 Task: Open Card Card0000000028 in Board Board0000000007 in Workspace WS0000000003 in Trello. Add Member Carxxstreet791@gmail.com to Card Card0000000028 in Board Board0000000007 in Workspace WS0000000003 in Trello. Add Red Label titled Label0000000028 to Card Card0000000028 in Board Board0000000007 in Workspace WS0000000003 in Trello. Add Checklist CL0000000028 to Card Card0000000028 in Board Board0000000007 in Workspace WS0000000003 in Trello. Add Dates with Start Date as Jul 01 2023 and Due Date as Jul 31 2023 to Card Card0000000028 in Board Board0000000007 in Workspace WS0000000003 in Trello
Action: Mouse moved to (563, 98)
Screenshot: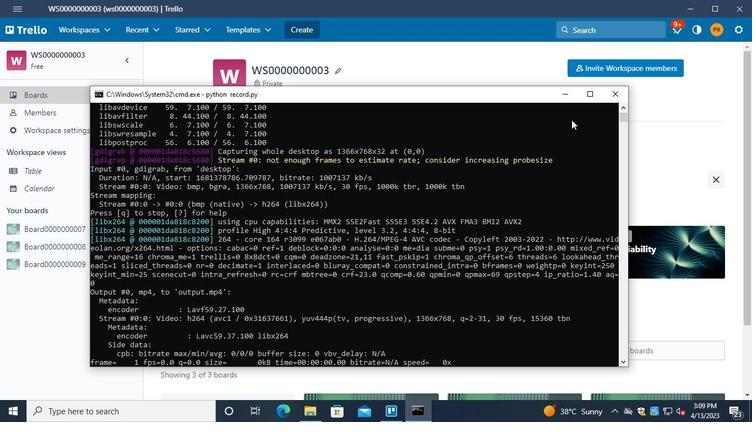 
Action: Mouse pressed left at (563, 98)
Screenshot: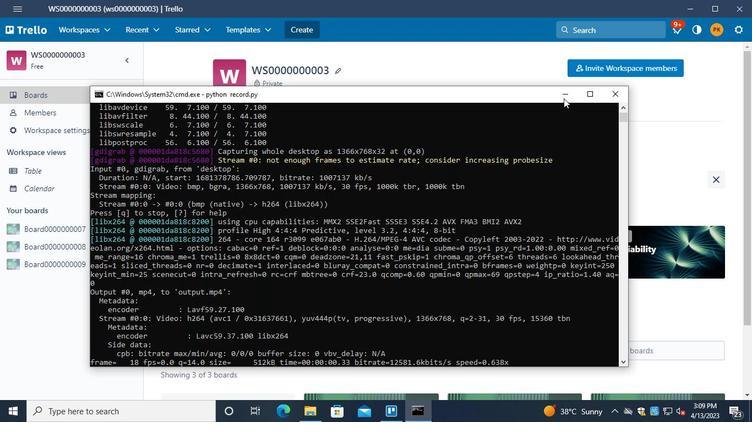 
Action: Mouse moved to (78, 226)
Screenshot: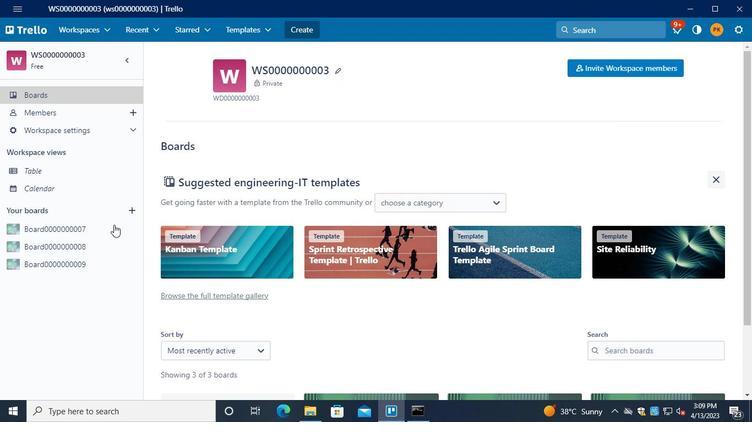 
Action: Mouse pressed left at (78, 226)
Screenshot: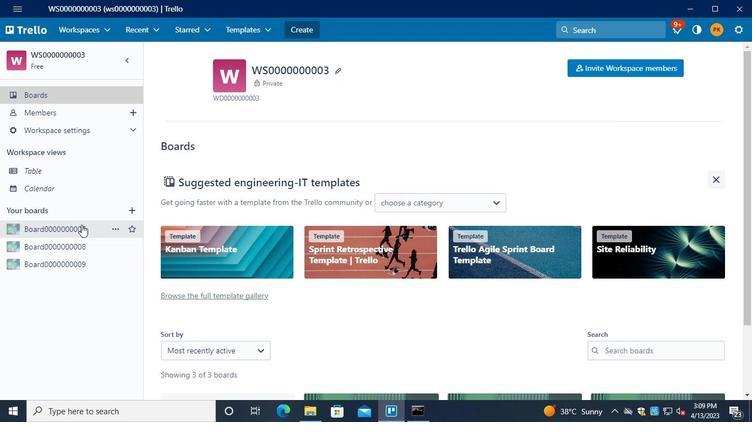 
Action: Mouse moved to (204, 355)
Screenshot: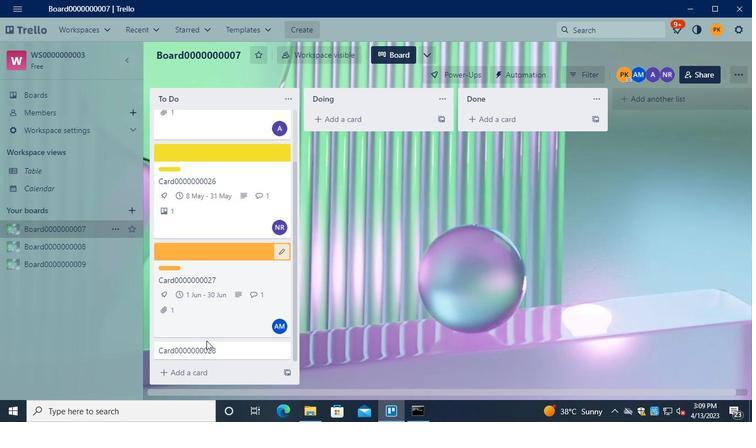 
Action: Mouse pressed left at (204, 355)
Screenshot: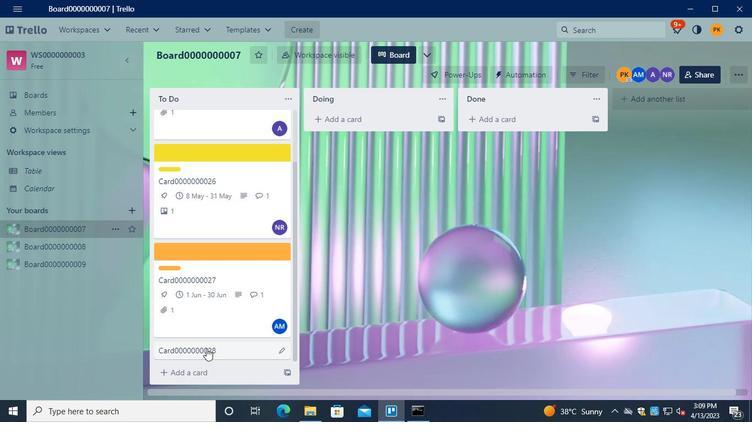 
Action: Mouse moved to (526, 138)
Screenshot: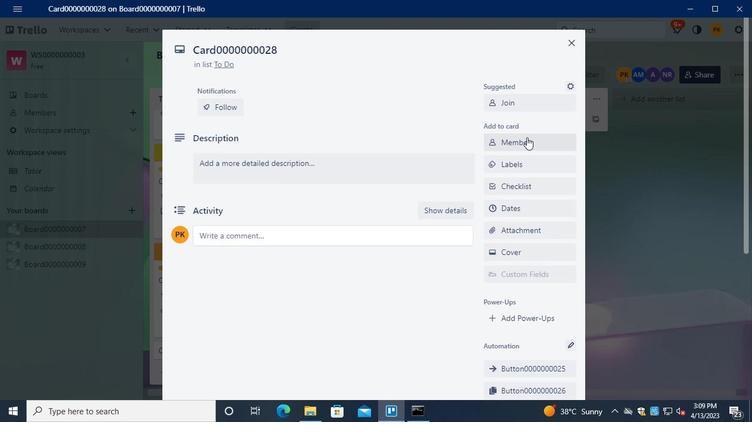 
Action: Mouse pressed left at (526, 138)
Screenshot: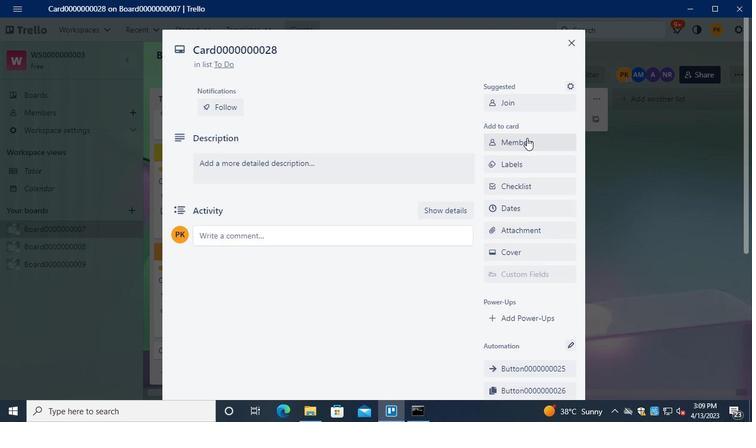 
Action: Mouse moved to (535, 194)
Screenshot: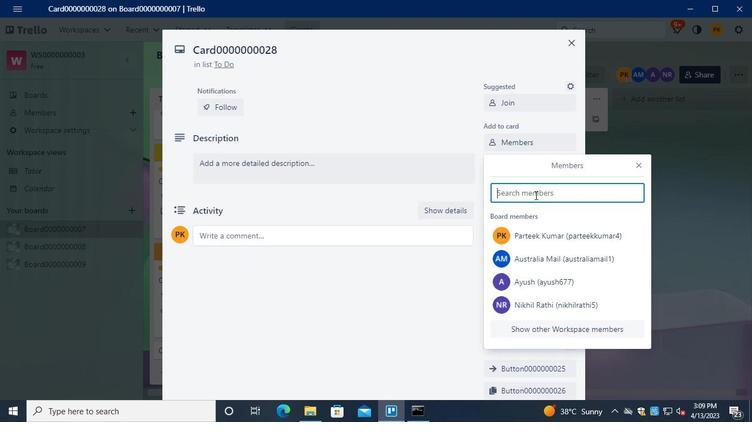 
Action: Keyboard Key.shift
Screenshot: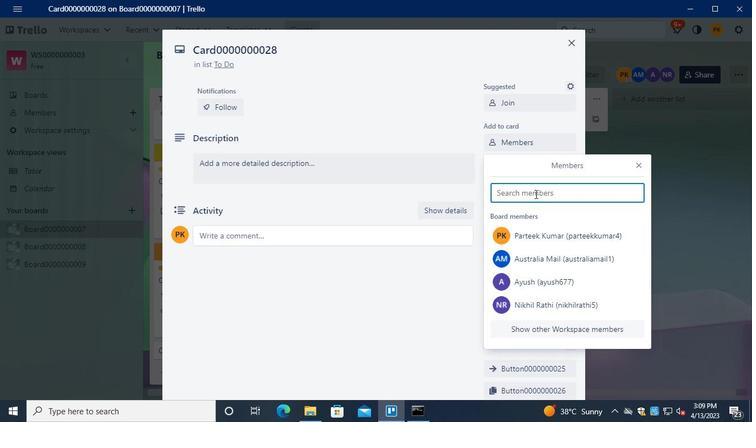 
Action: Keyboard C
Screenshot: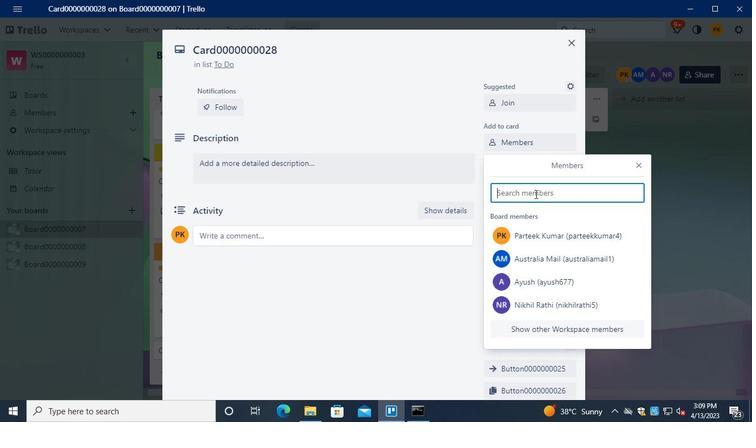 
Action: Keyboard a
Screenshot: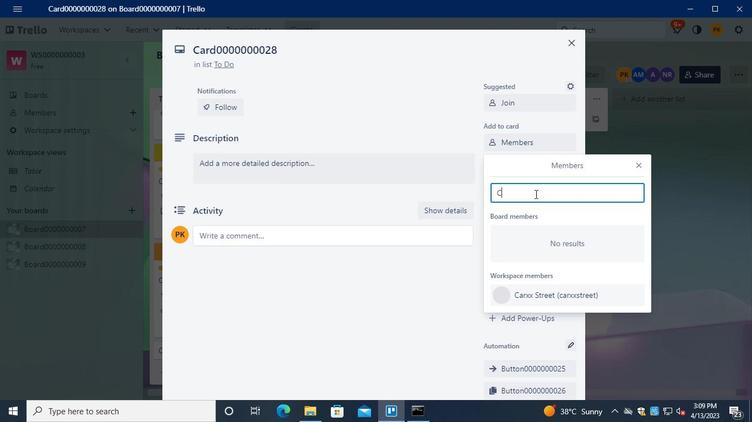 
Action: Keyboard r
Screenshot: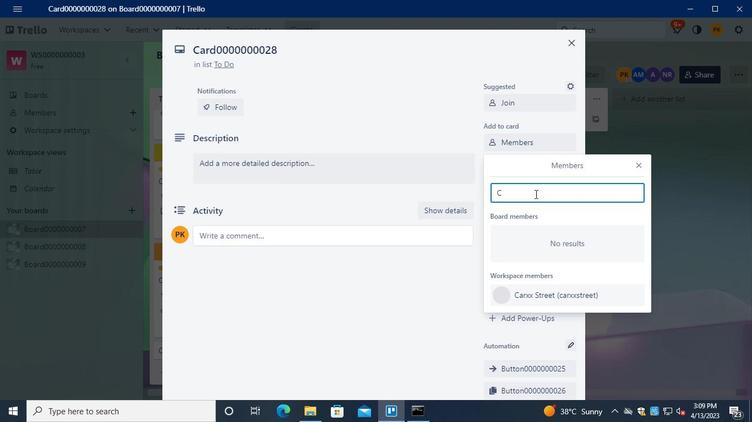 
Action: Mouse moved to (571, 300)
Screenshot: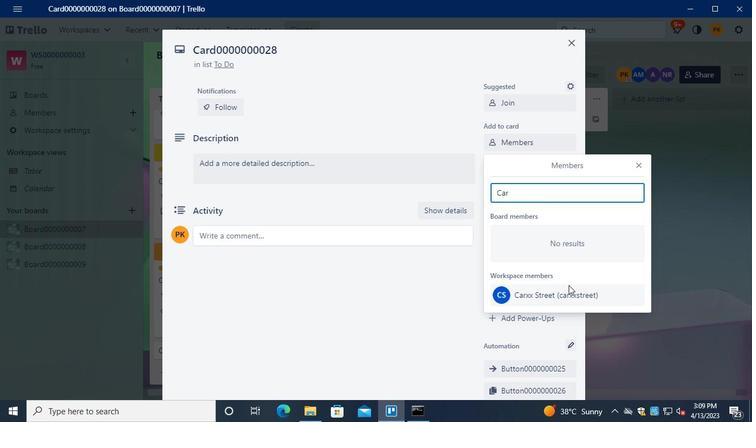 
Action: Mouse pressed left at (571, 300)
Screenshot: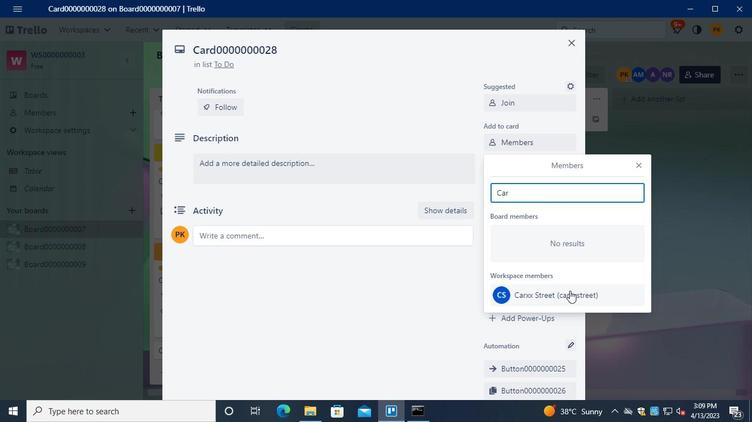 
Action: Mouse moved to (637, 166)
Screenshot: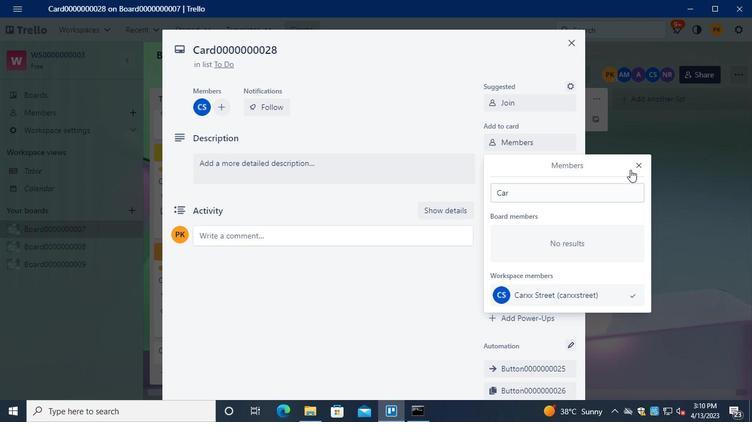 
Action: Mouse pressed left at (637, 166)
Screenshot: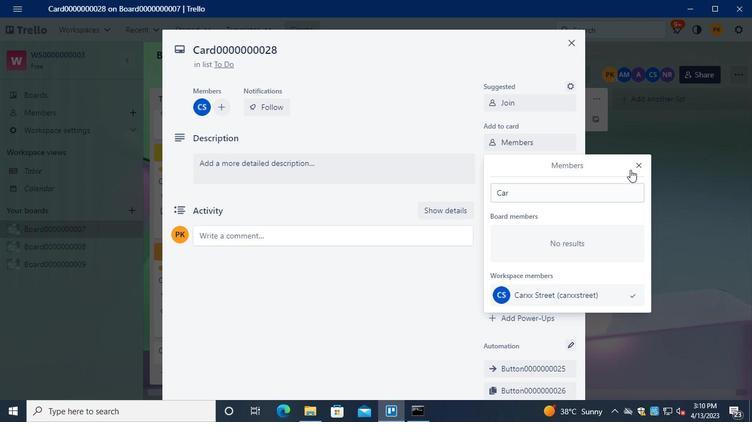 
Action: Mouse moved to (519, 164)
Screenshot: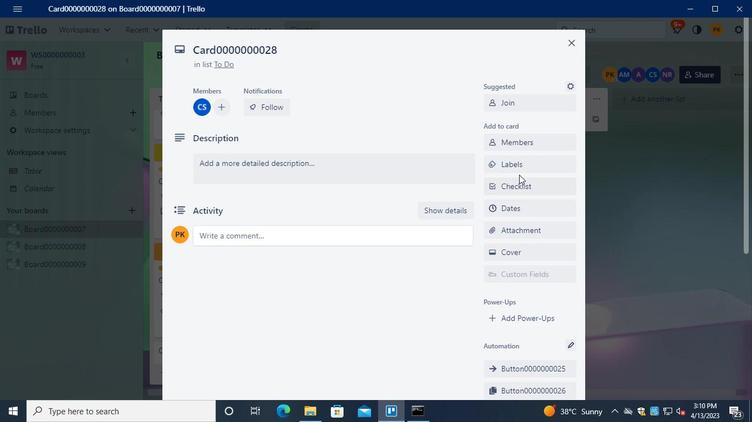 
Action: Mouse pressed left at (519, 164)
Screenshot: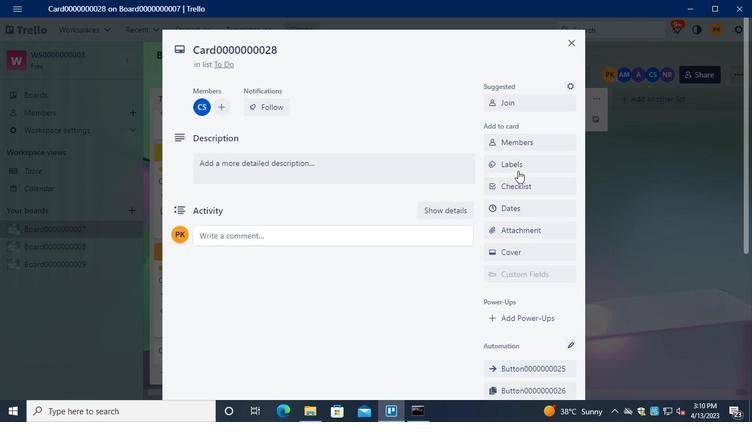 
Action: Mouse moved to (560, 304)
Screenshot: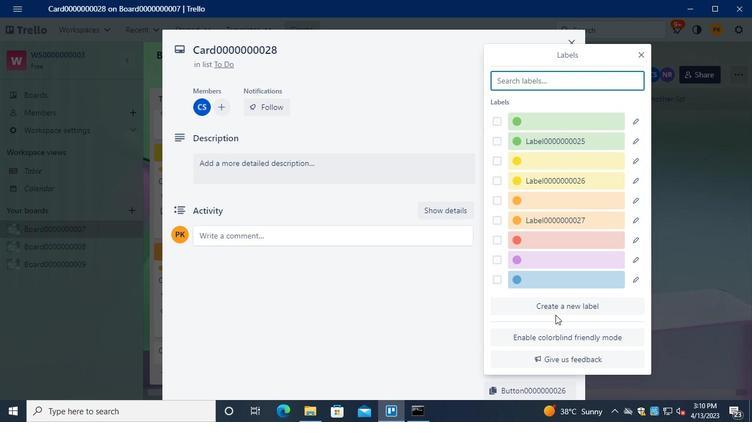 
Action: Mouse pressed left at (560, 304)
Screenshot: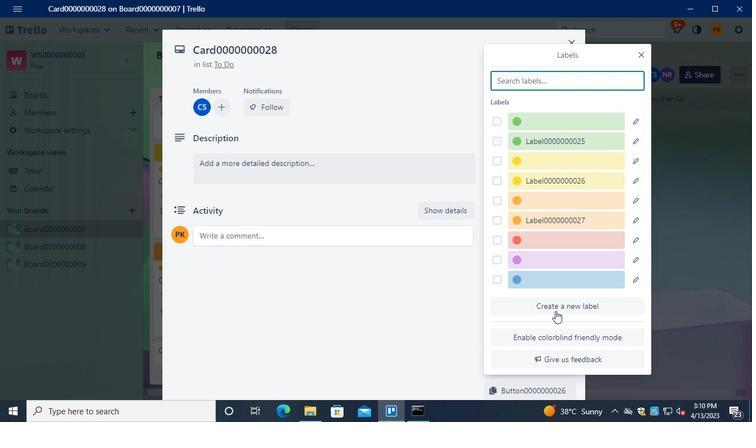 
Action: Mouse moved to (544, 151)
Screenshot: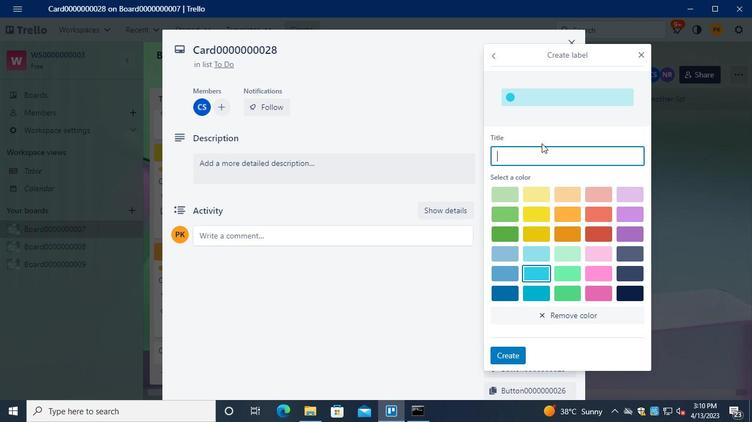 
Action: Keyboard Key.shift
Screenshot: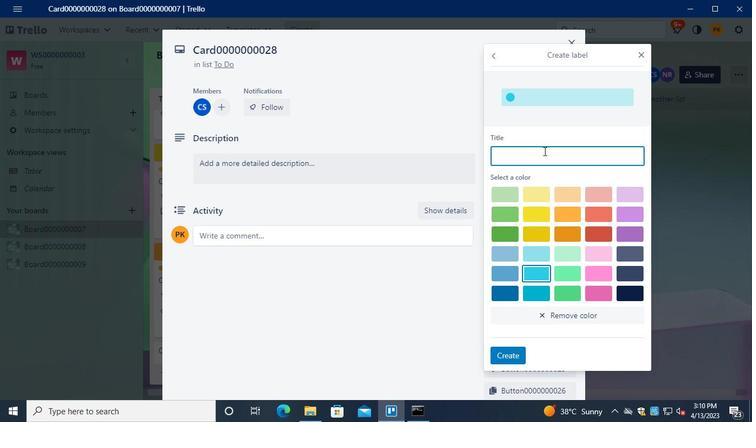 
Action: Keyboard L
Screenshot: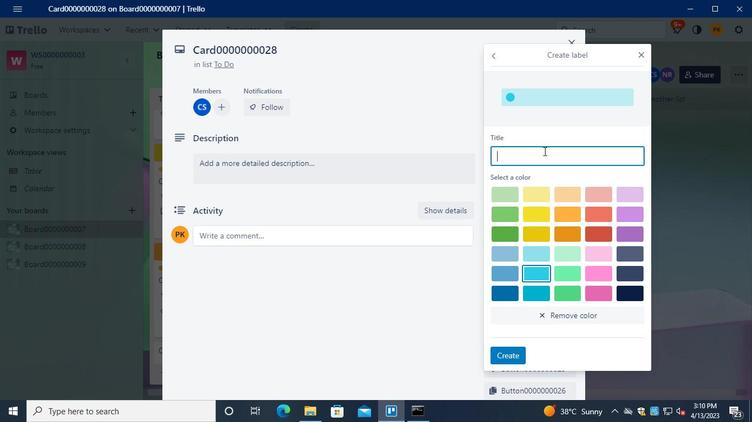 
Action: Keyboard a
Screenshot: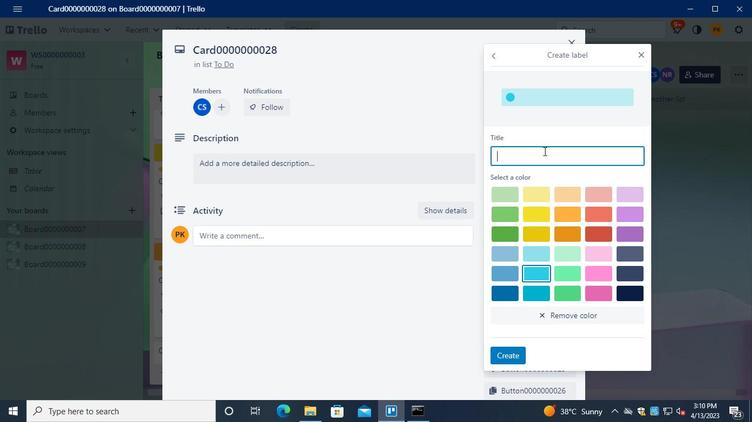 
Action: Keyboard b
Screenshot: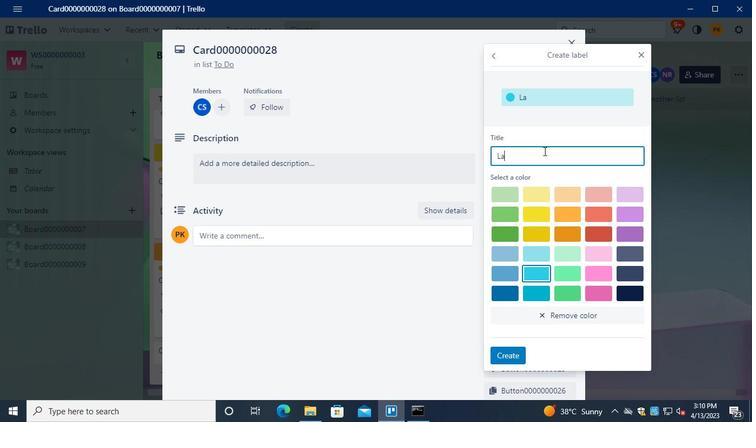 
Action: Keyboard e
Screenshot: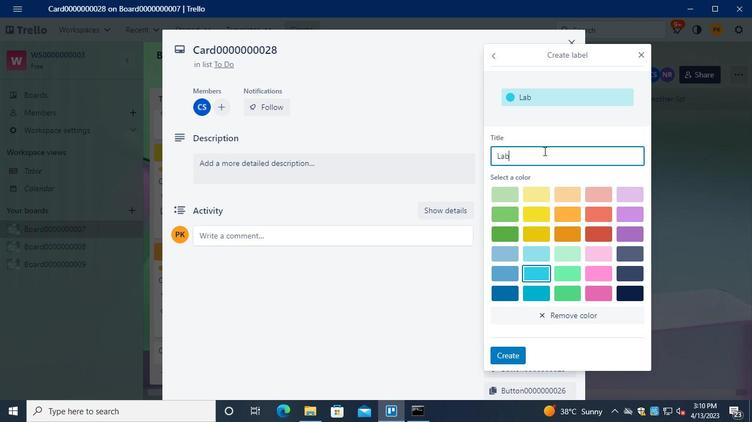 
Action: Keyboard l
Screenshot: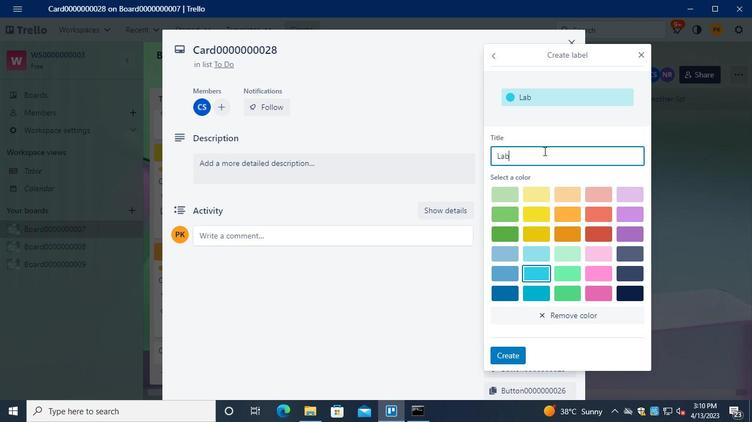 
Action: Keyboard <96>
Screenshot: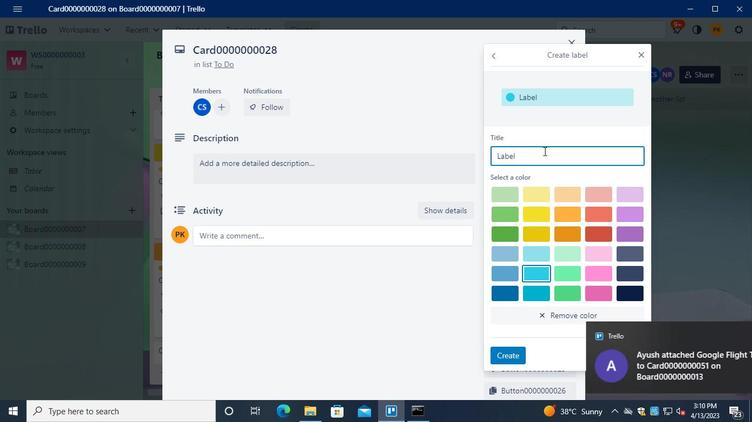 
Action: Keyboard <96>
Screenshot: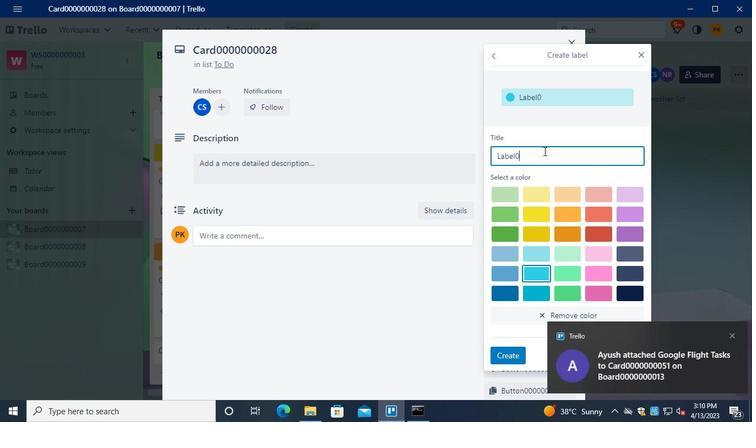 
Action: Keyboard <96>
Screenshot: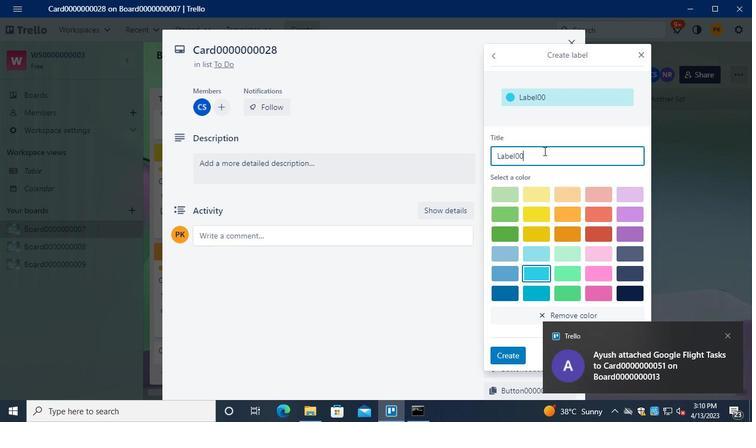
Action: Keyboard <96>
Screenshot: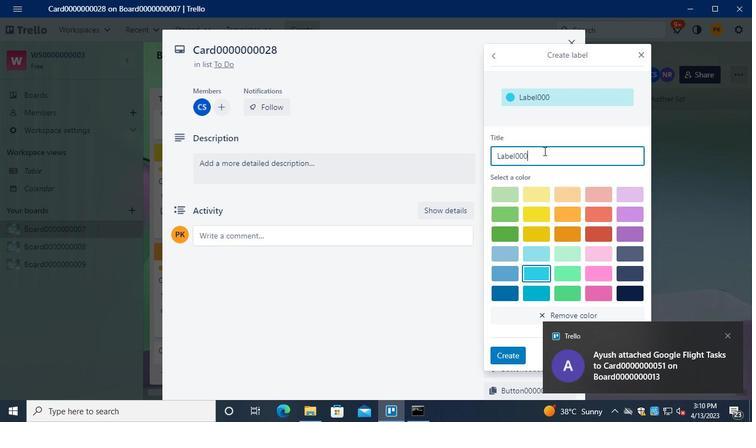 
Action: Keyboard <96>
Screenshot: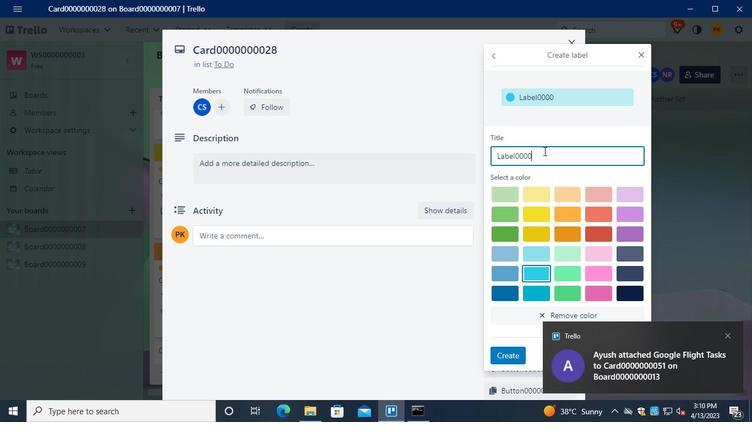 
Action: Keyboard <96>
Screenshot: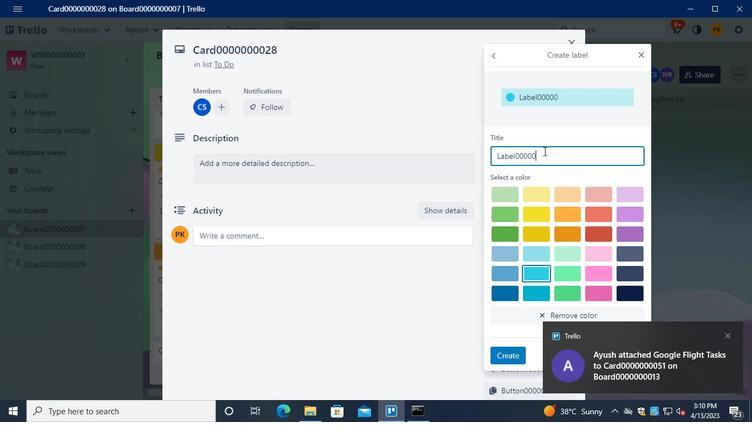 
Action: Keyboard <96>
Screenshot: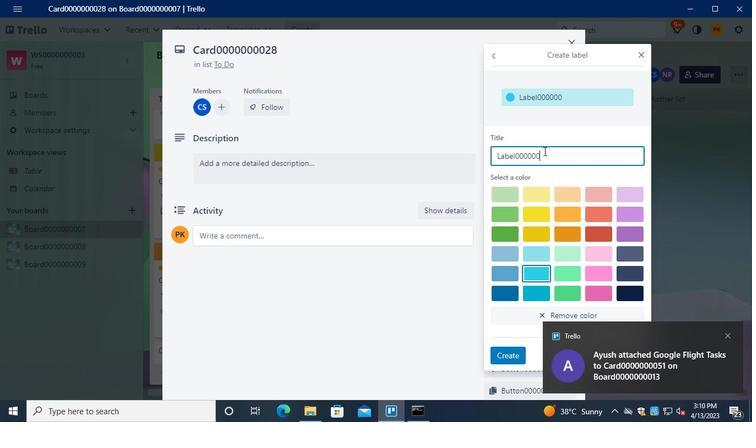 
Action: Keyboard <96>
Screenshot: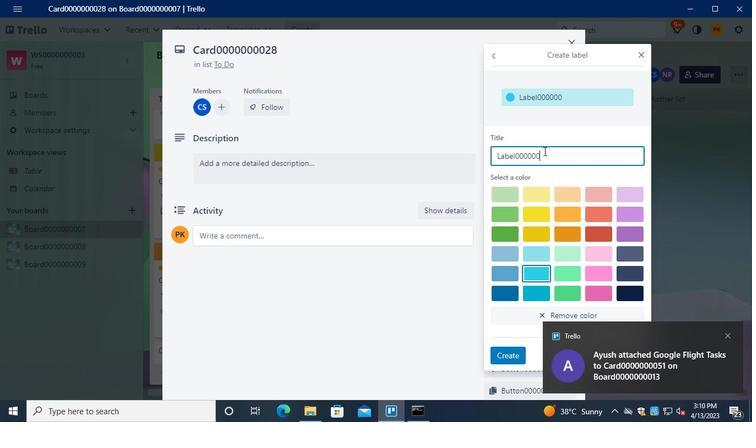 
Action: Keyboard <98>
Screenshot: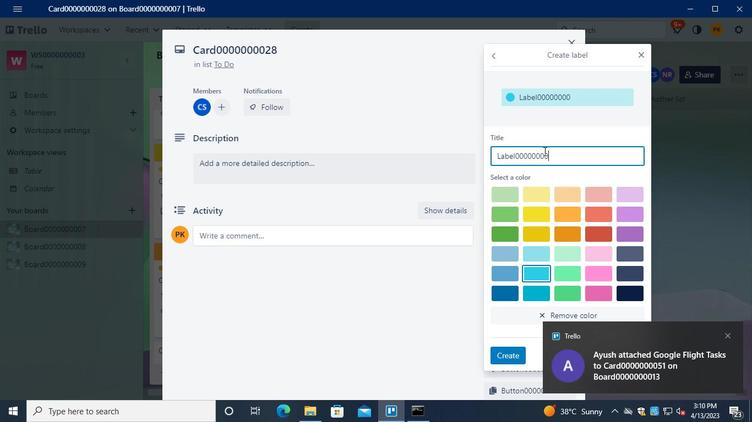 
Action: Keyboard <104>
Screenshot: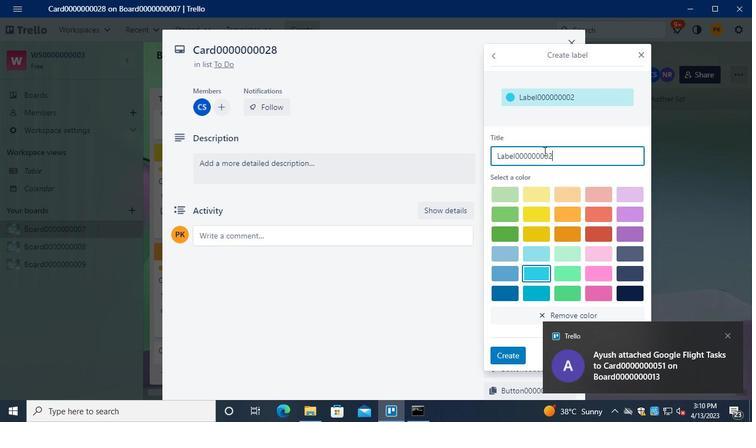 
Action: Mouse moved to (605, 216)
Screenshot: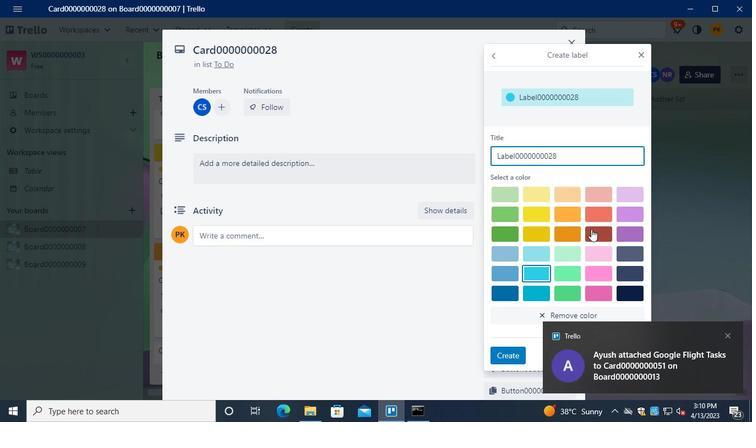 
Action: Mouse pressed left at (605, 216)
Screenshot: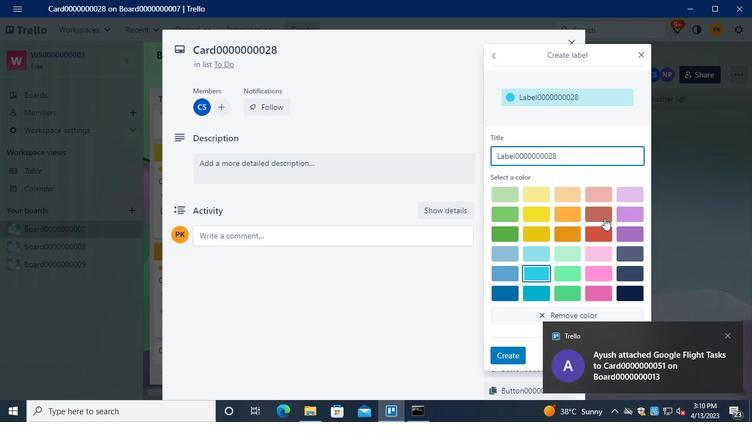 
Action: Mouse moved to (501, 363)
Screenshot: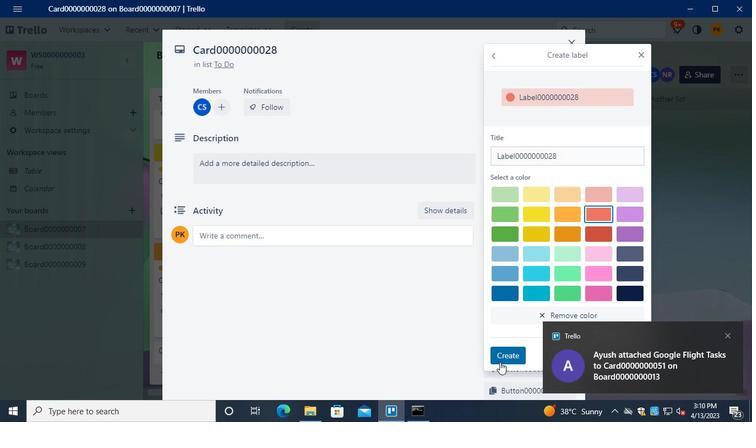 
Action: Mouse pressed left at (501, 363)
Screenshot: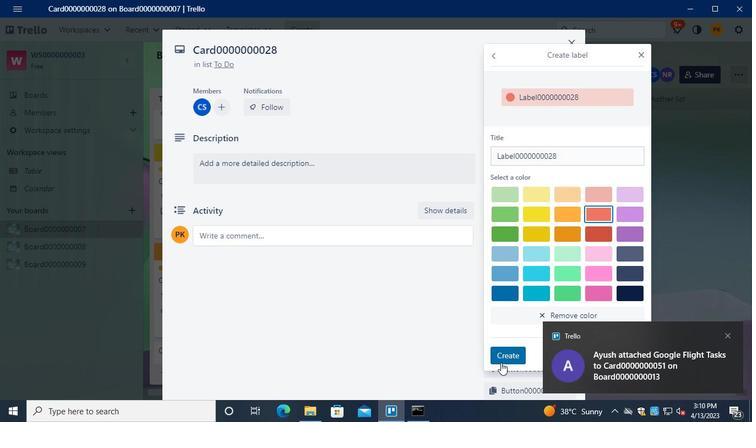 
Action: Mouse moved to (729, 338)
Screenshot: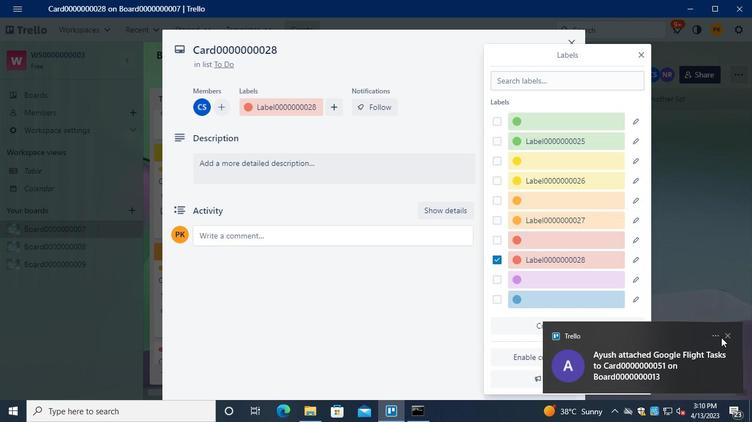 
Action: Mouse pressed left at (729, 338)
Screenshot: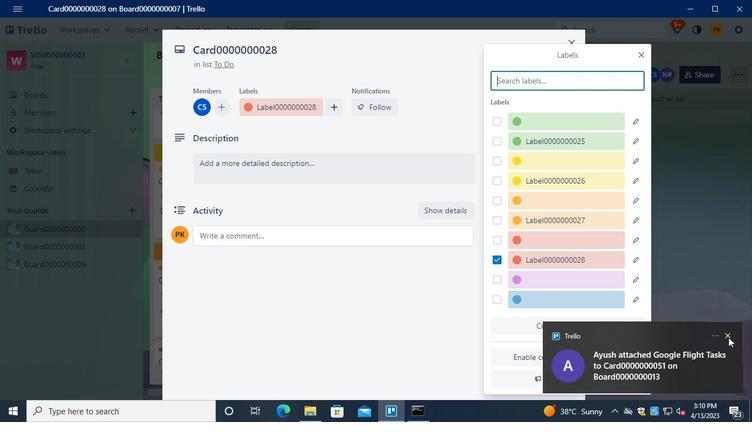 
Action: Mouse moved to (642, 56)
Screenshot: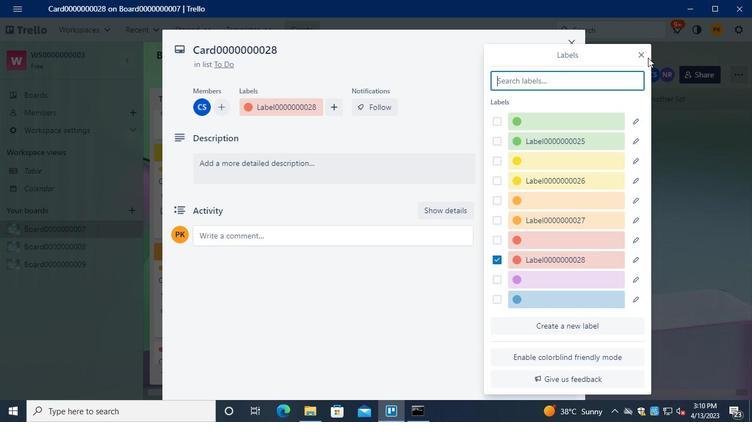 
Action: Mouse pressed left at (642, 56)
Screenshot: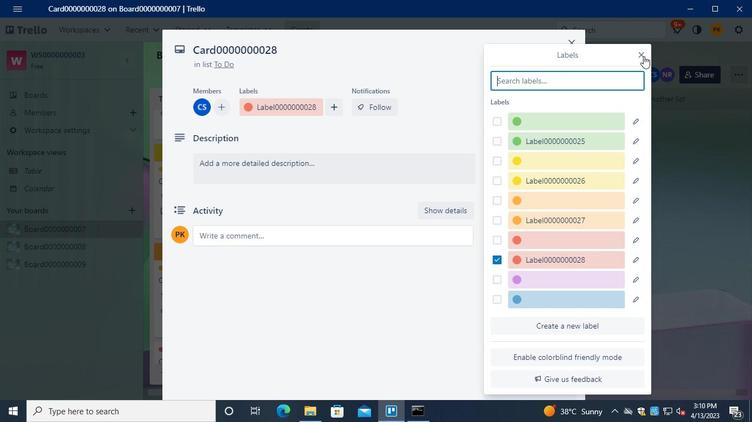 
Action: Mouse moved to (530, 188)
Screenshot: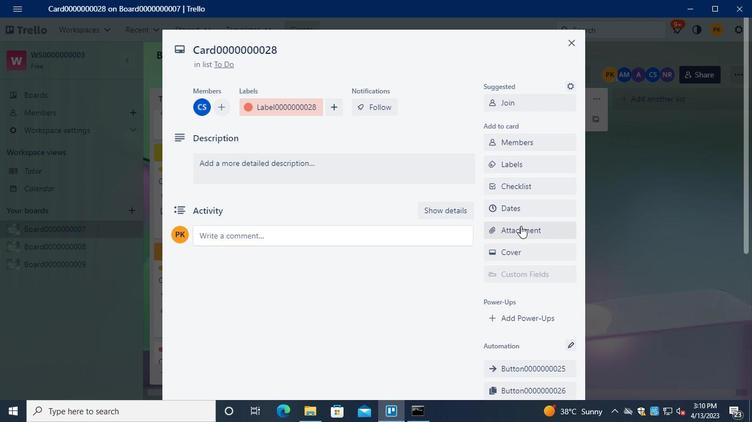
Action: Mouse pressed left at (530, 188)
Screenshot: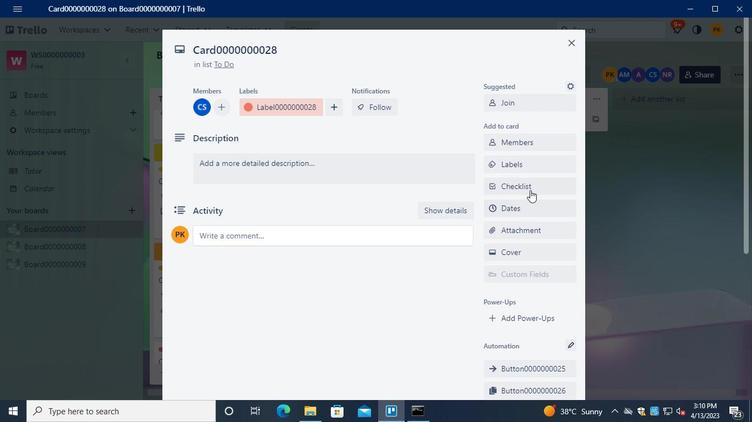 
Action: Mouse moved to (535, 249)
Screenshot: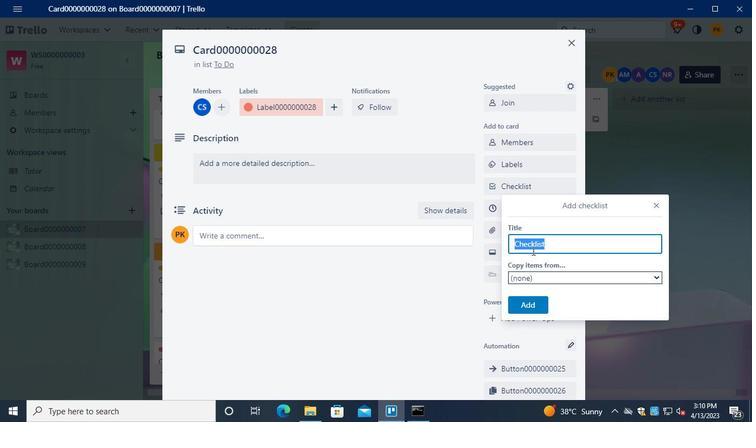 
Action: Keyboard Key.shift
Screenshot: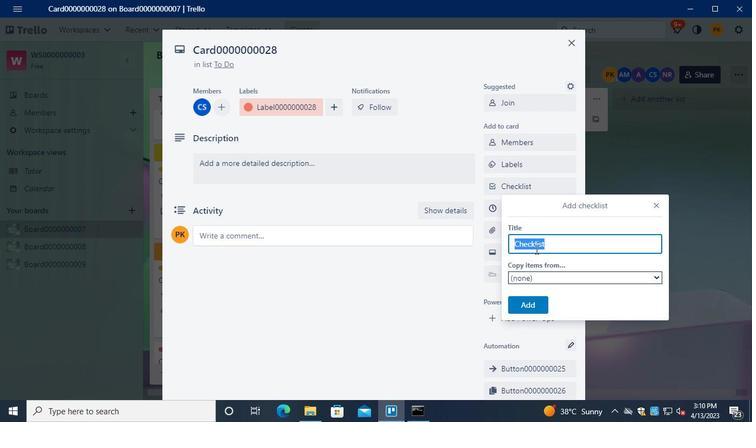 
Action: Keyboard C
Screenshot: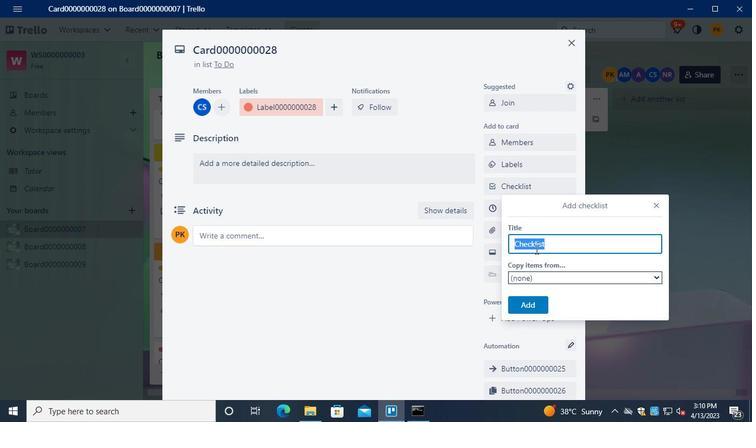 
Action: Keyboard L
Screenshot: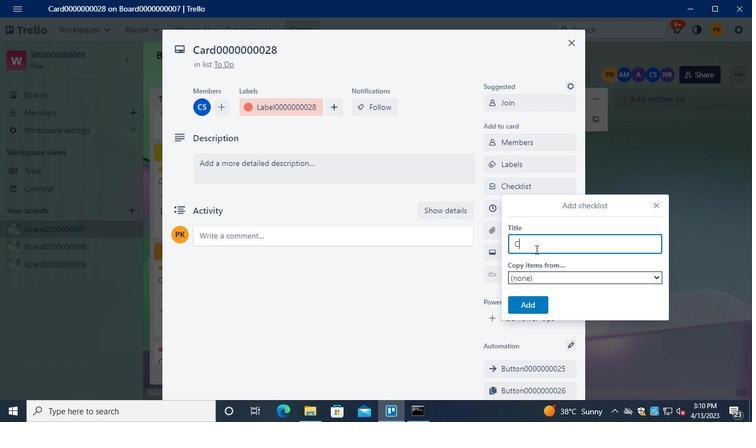 
Action: Keyboard <96>
Screenshot: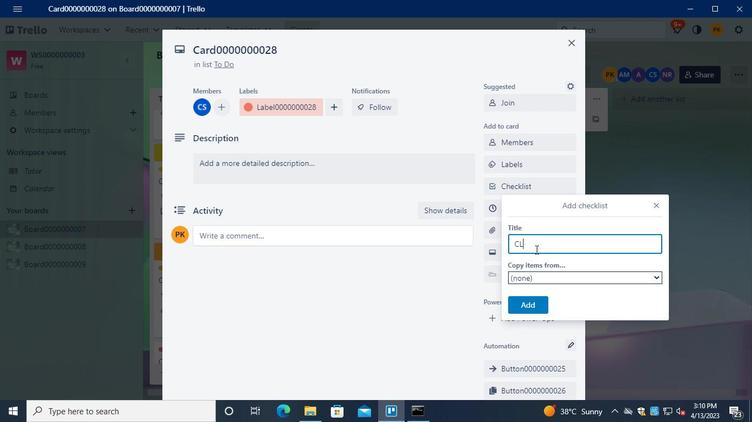 
Action: Keyboard <96>
Screenshot: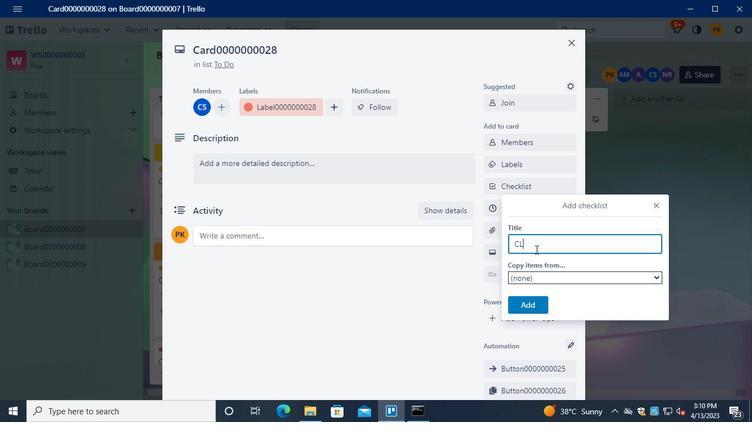 
Action: Keyboard <96>
Screenshot: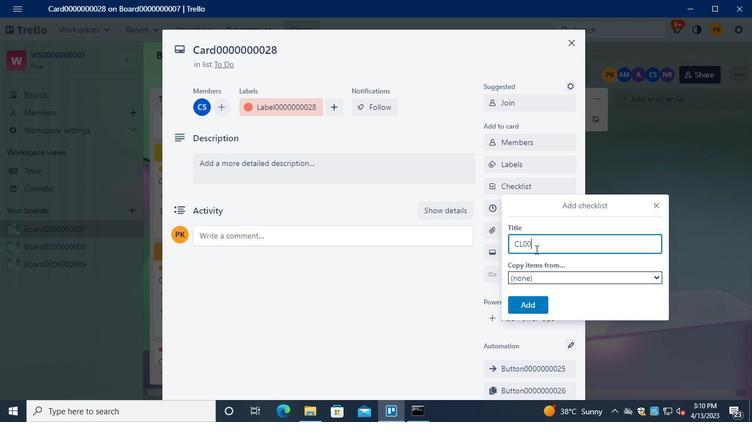 
Action: Keyboard <96>
Screenshot: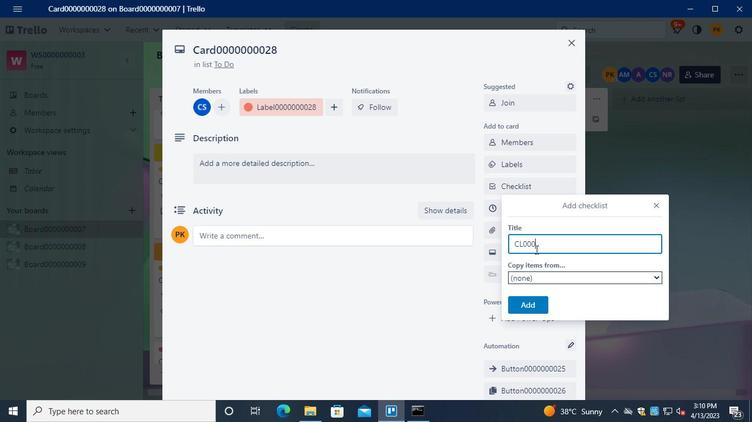
Action: Keyboard <96>
Screenshot: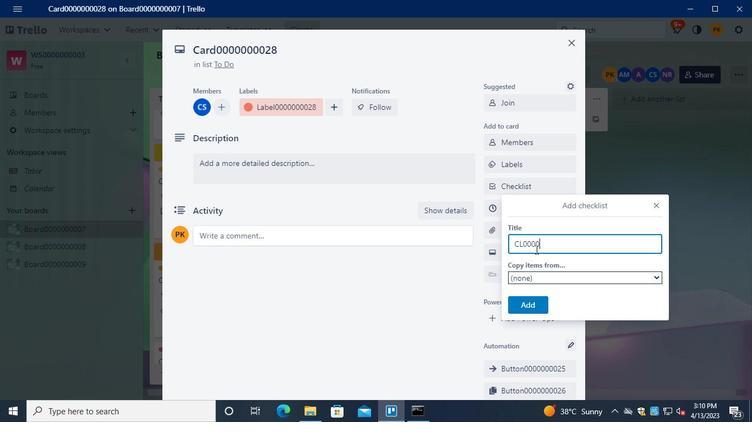 
Action: Keyboard <96>
Screenshot: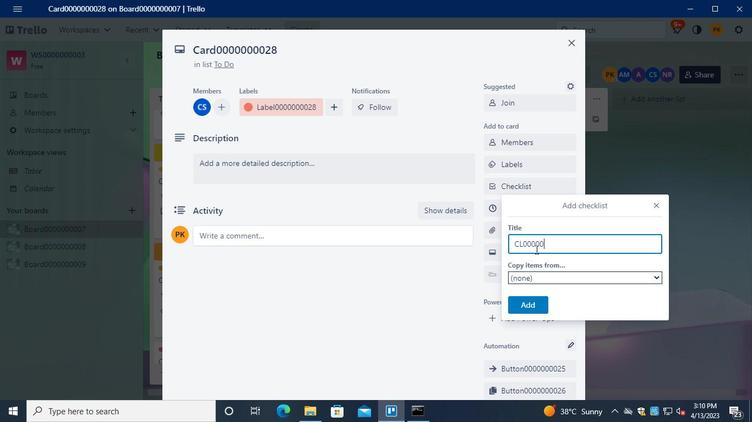 
Action: Keyboard <96>
Screenshot: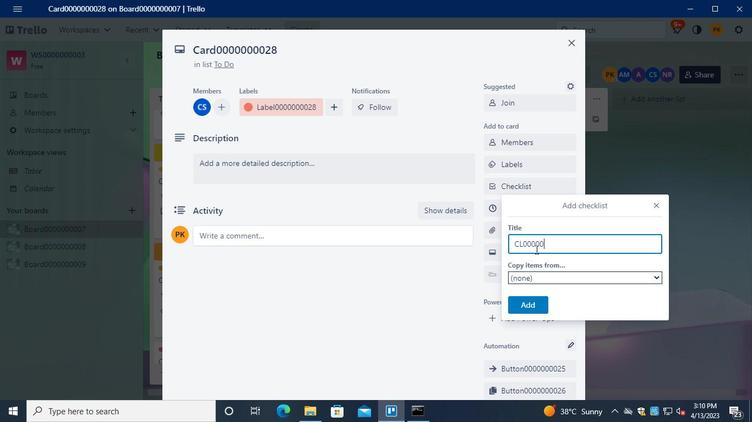 
Action: Keyboard <96>
Screenshot: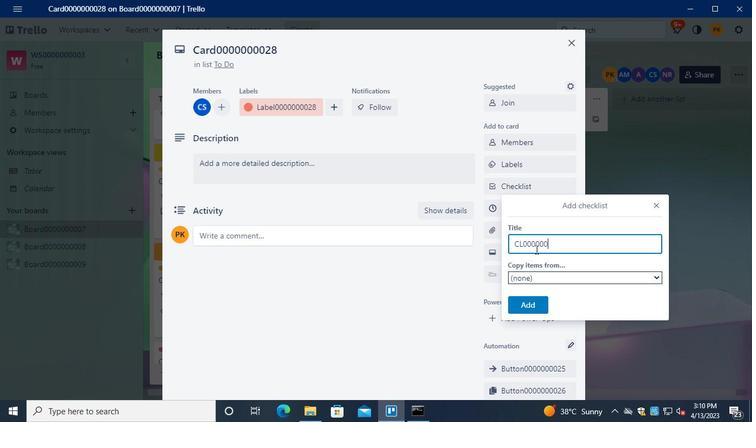
Action: Keyboard <98>
Screenshot: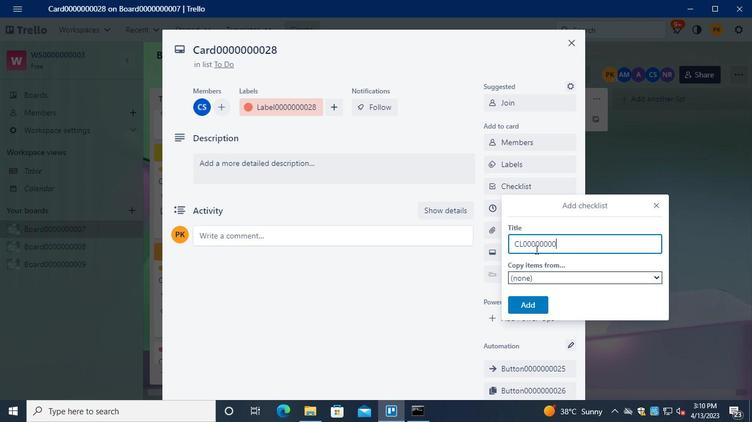 
Action: Keyboard <104>
Screenshot: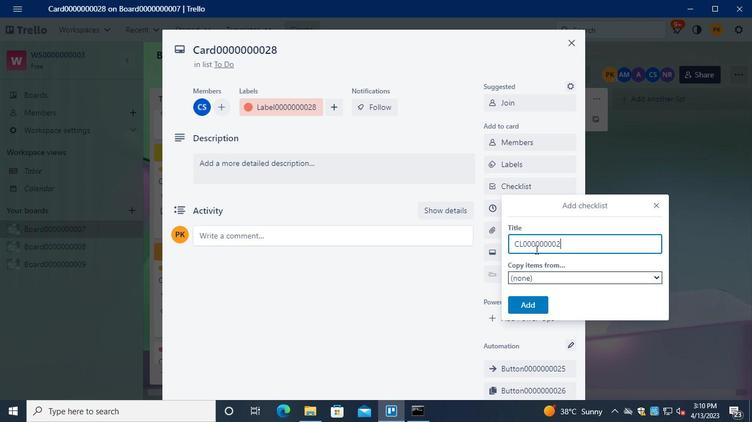
Action: Mouse moved to (533, 306)
Screenshot: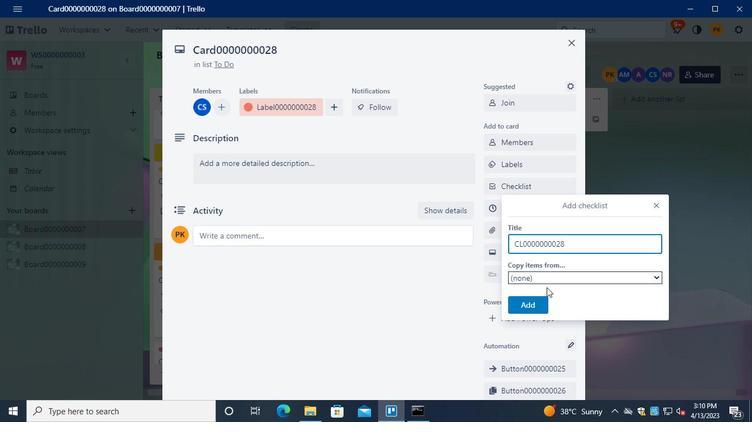 
Action: Mouse pressed left at (533, 306)
Screenshot: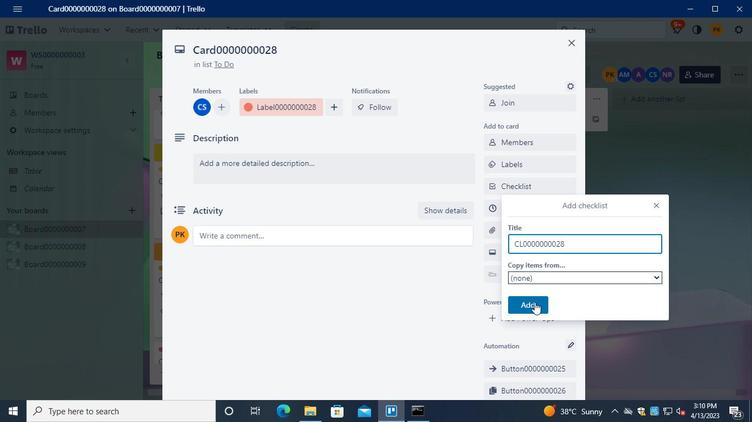 
Action: Mouse moved to (527, 208)
Screenshot: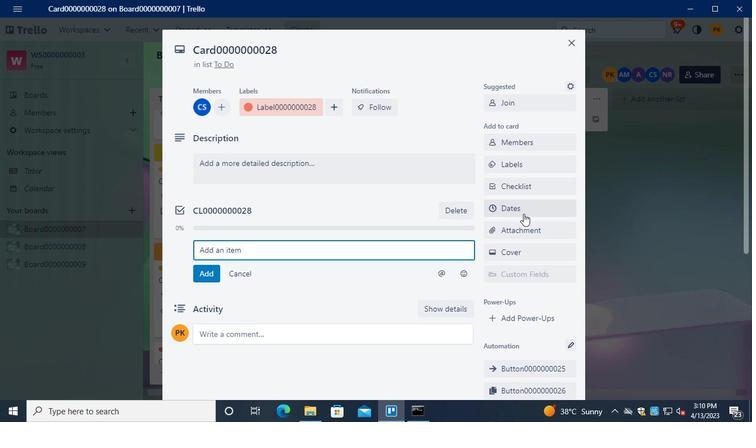 
Action: Mouse pressed left at (527, 208)
Screenshot: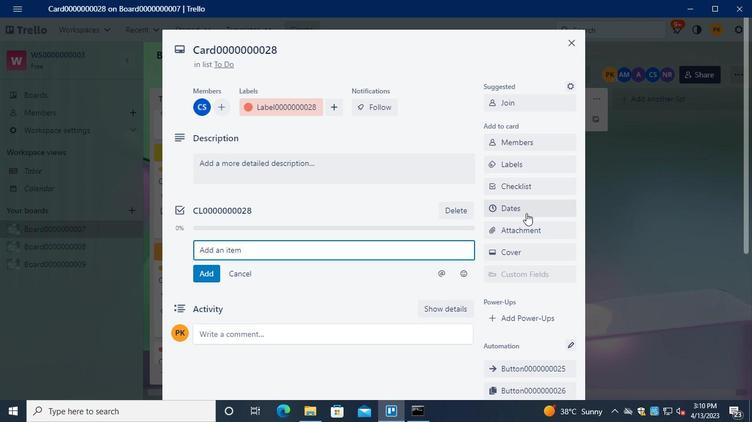
Action: Mouse moved to (625, 85)
Screenshot: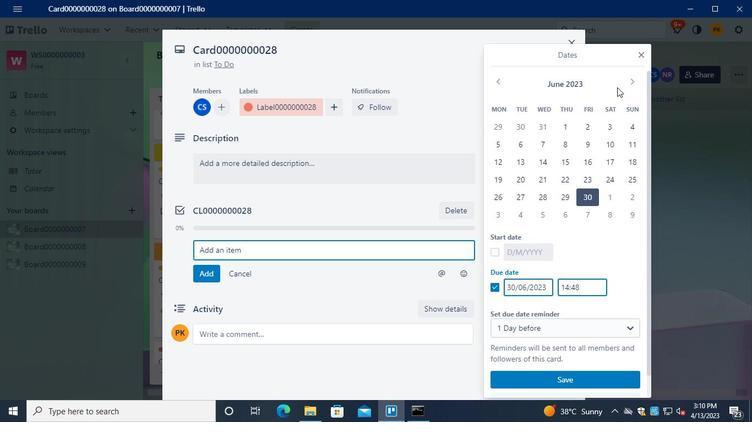 
Action: Mouse pressed left at (625, 85)
Screenshot: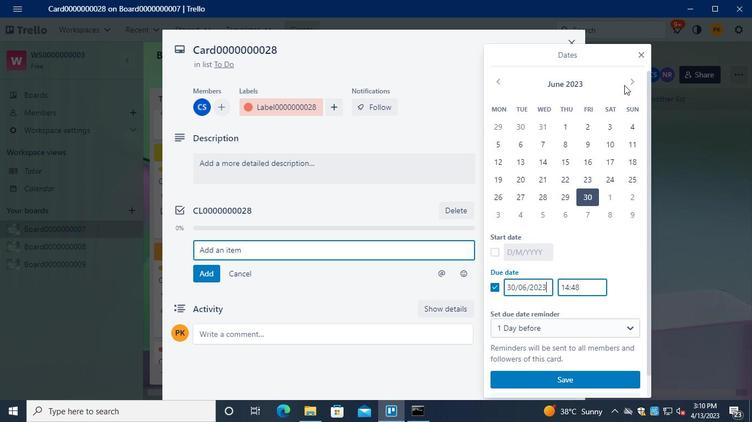 
Action: Mouse moved to (627, 79)
Screenshot: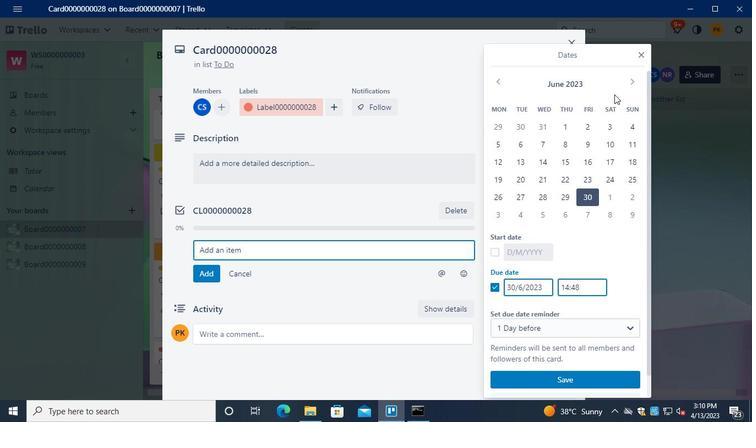 
Action: Mouse pressed left at (627, 79)
Screenshot: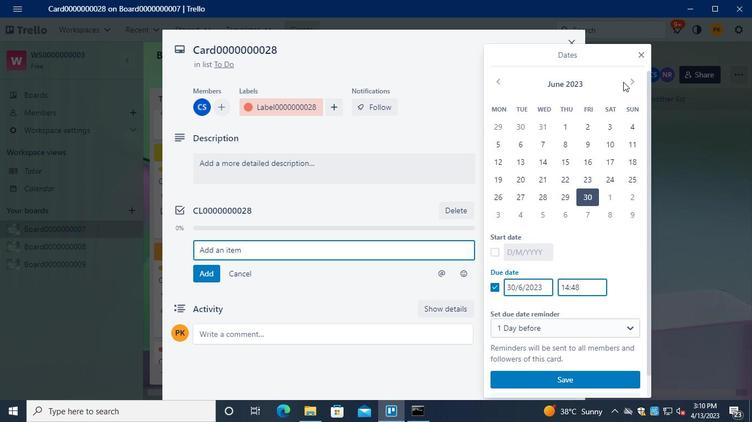 
Action: Mouse moved to (495, 251)
Screenshot: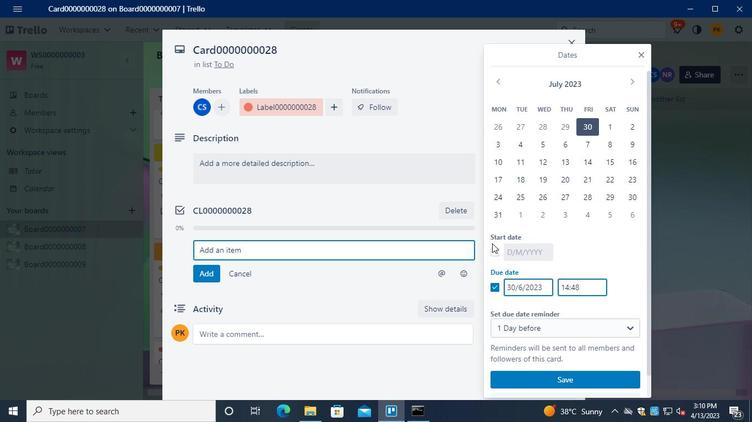 
Action: Mouse pressed left at (495, 251)
Screenshot: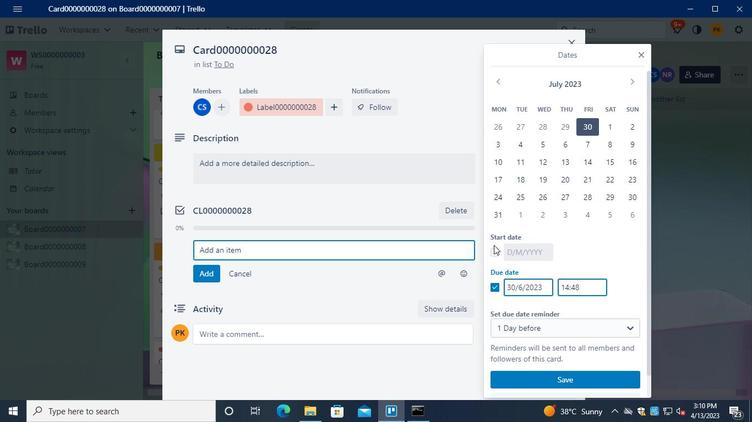 
Action: Mouse moved to (632, 80)
Screenshot: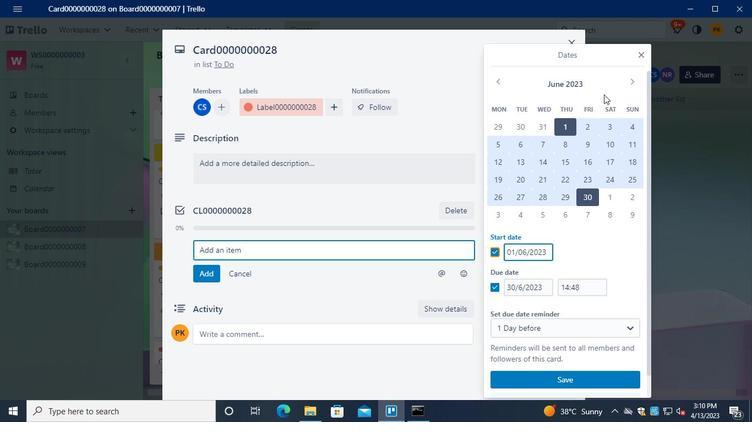 
Action: Mouse pressed left at (632, 80)
Screenshot: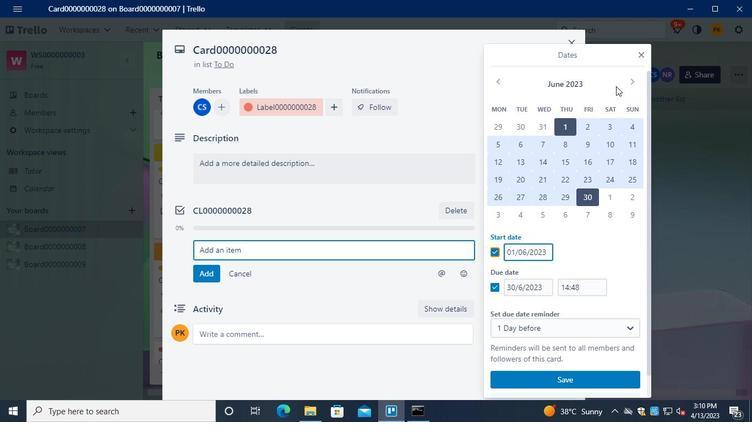 
Action: Mouse moved to (602, 126)
Screenshot: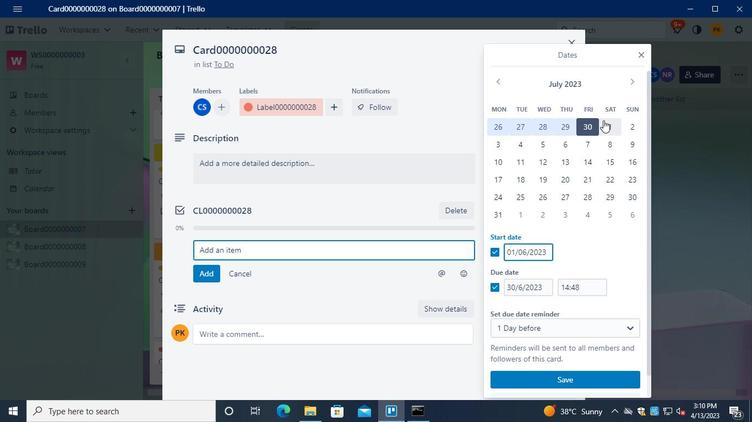 
Action: Mouse pressed left at (602, 126)
Screenshot: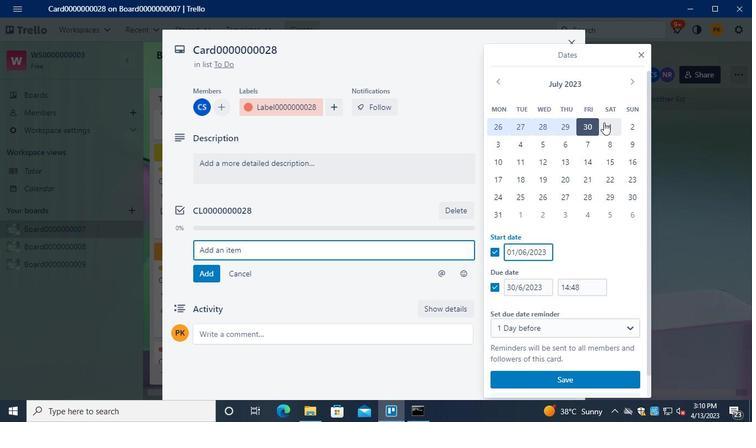 
Action: Mouse moved to (502, 219)
Screenshot: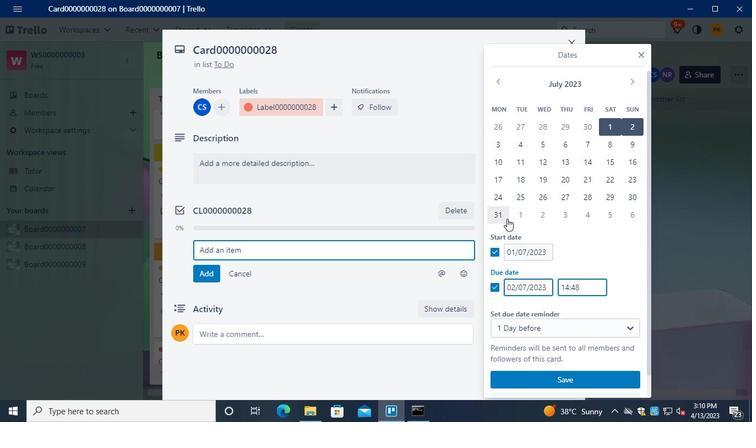 
Action: Mouse pressed left at (502, 219)
Screenshot: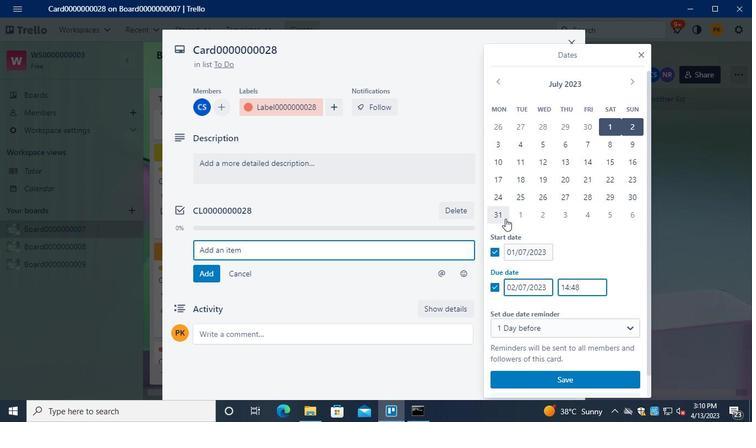 
Action: Mouse moved to (517, 377)
Screenshot: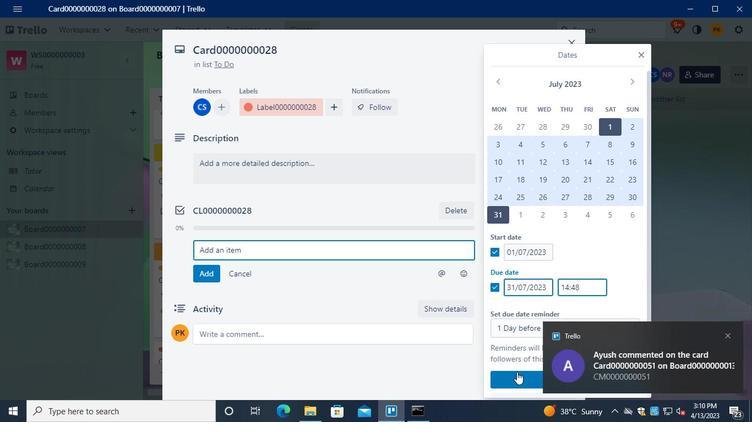 
Action: Mouse pressed left at (517, 377)
Screenshot: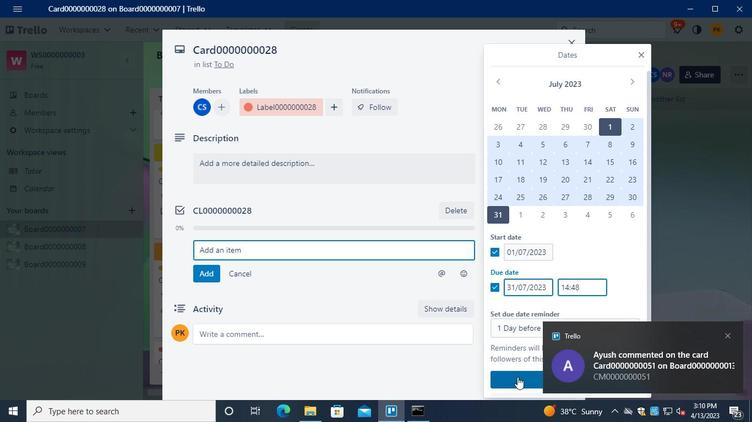 
Action: Mouse moved to (725, 338)
Screenshot: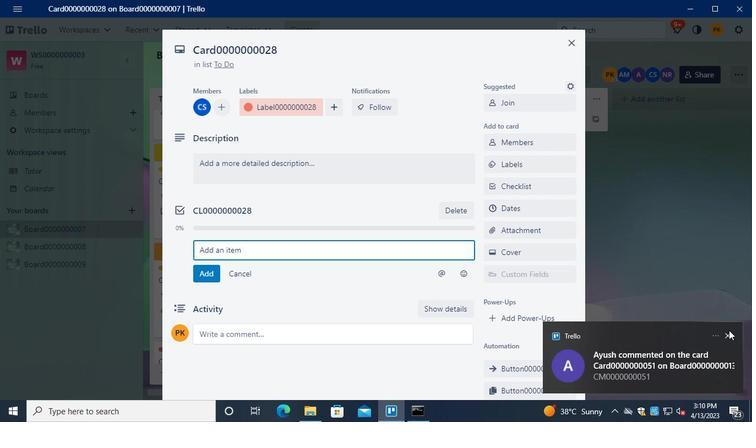 
Action: Mouse pressed left at (725, 338)
Screenshot: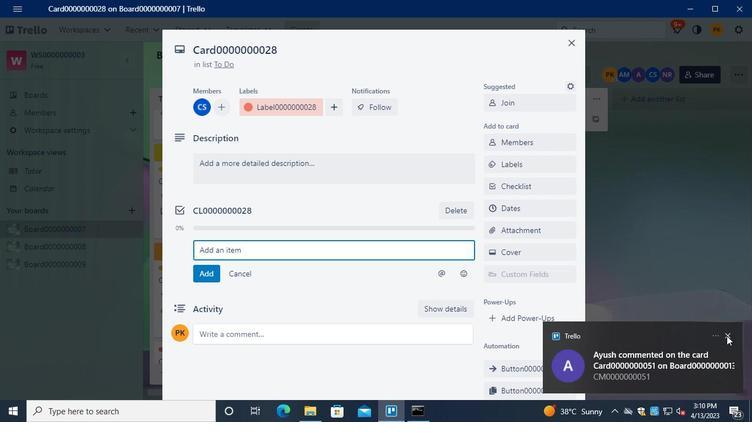 
Action: Mouse moved to (640, 325)
Screenshot: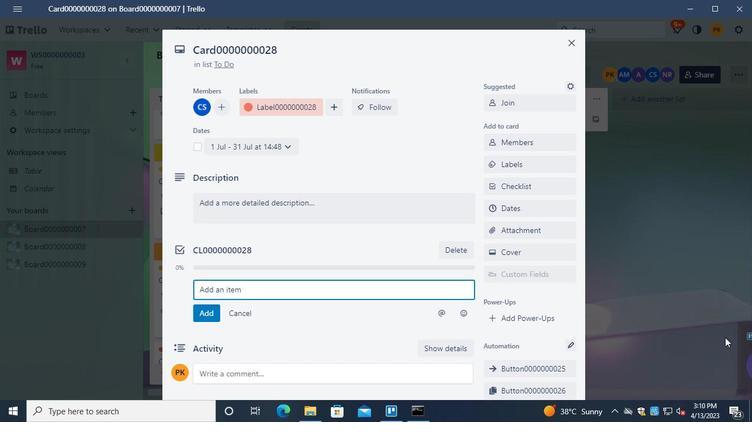 
Action: Keyboard Key.alt_l
Screenshot: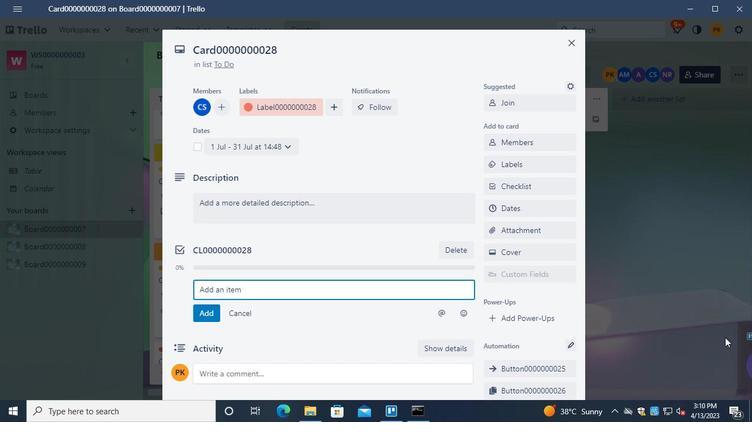 
Action: Mouse moved to (532, 292)
Screenshot: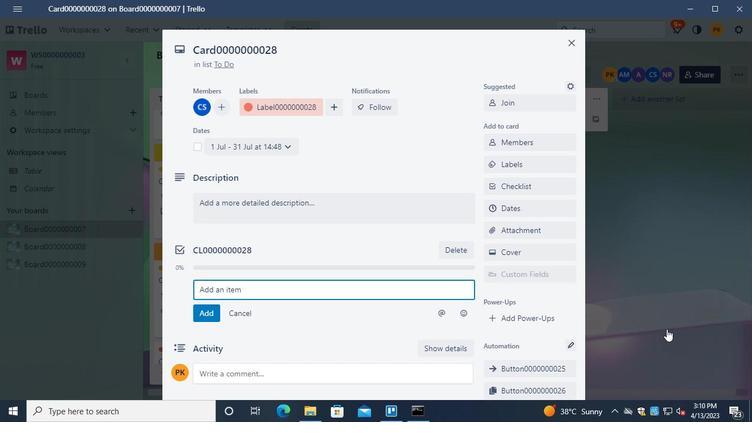 
Action: Keyboard Key.tab
Screenshot: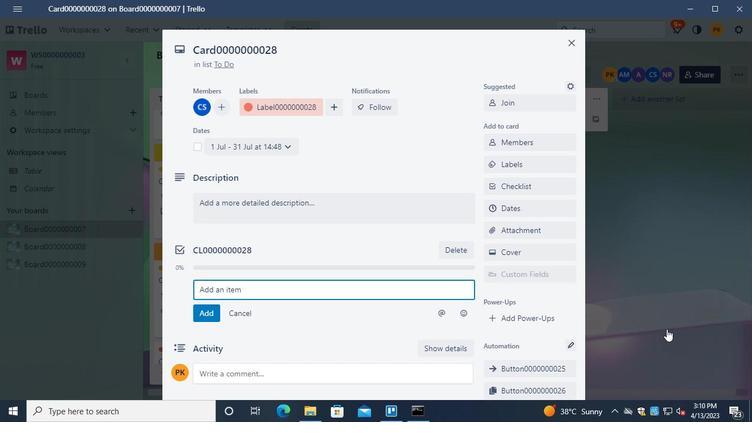 
Action: Mouse moved to (618, 98)
Screenshot: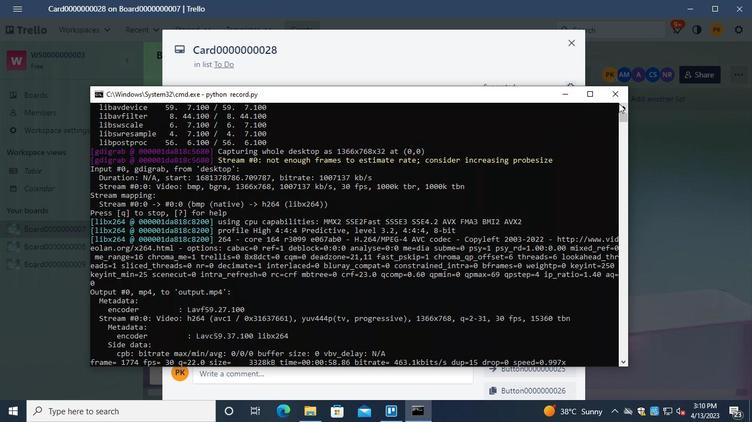 
Action: Mouse pressed left at (618, 98)
Screenshot: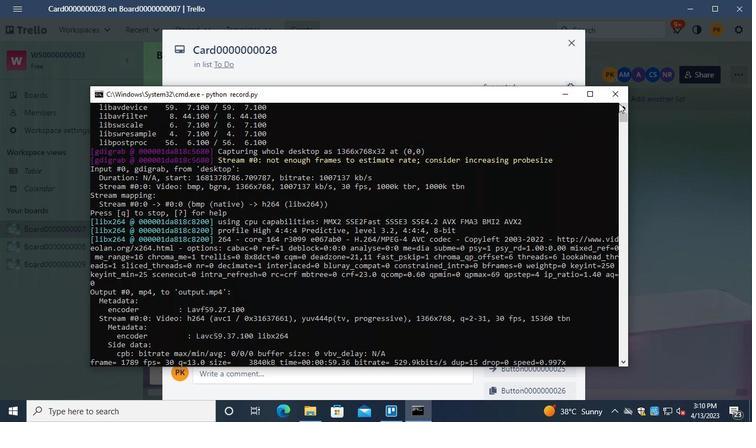 
